 Task: Add the task  Develop a new online voting system for elections to the section Breakneck Pace in the project AgileEngine and add a Due Date to the respective task as 2024/01/02
Action: Mouse moved to (31, 338)
Screenshot: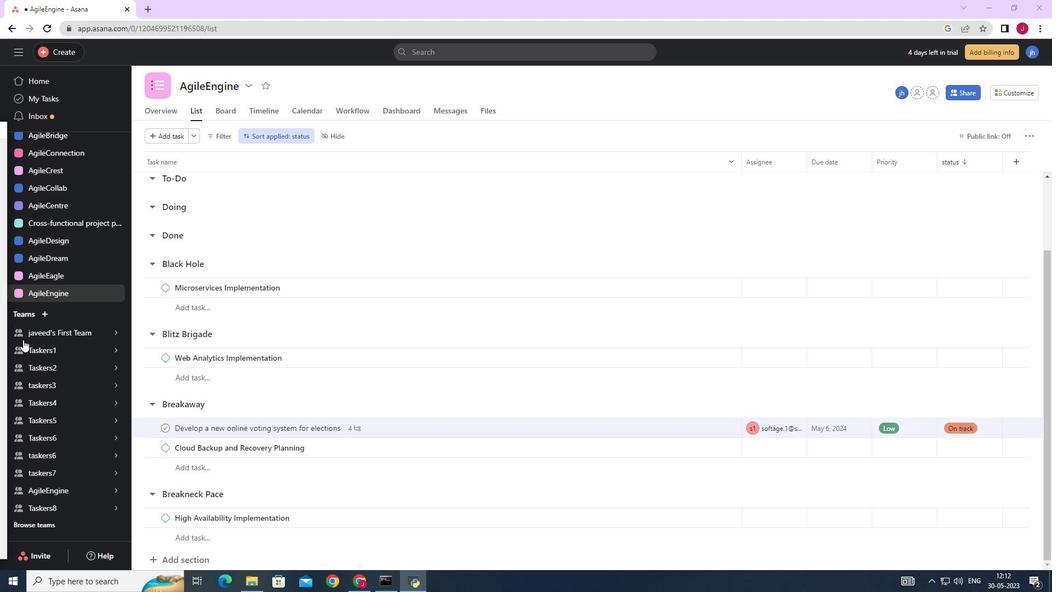 
Action: Mouse scrolled (31, 338) with delta (0, 0)
Screenshot: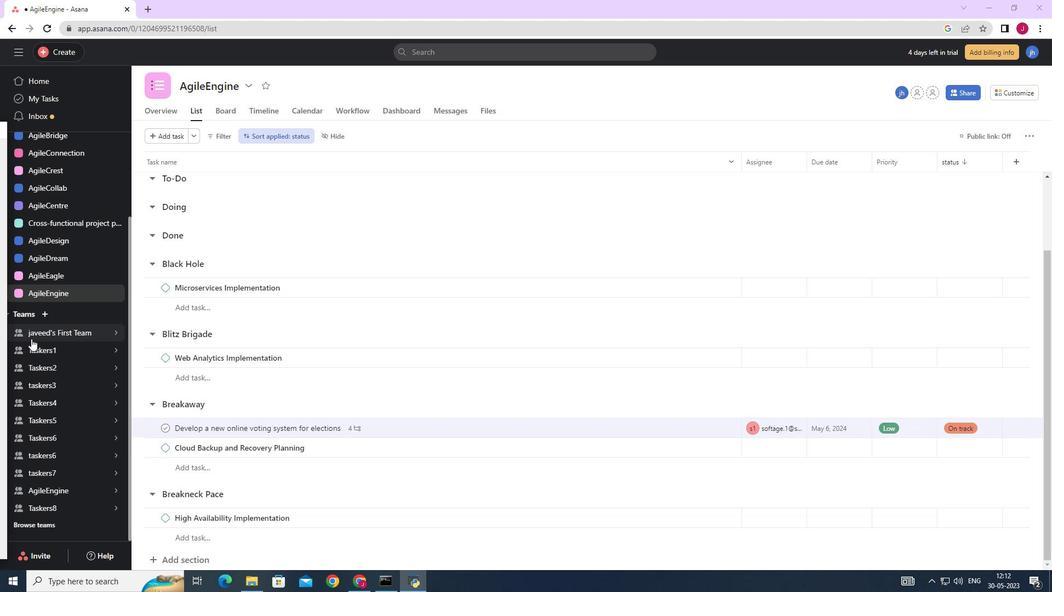
Action: Mouse scrolled (31, 338) with delta (0, 0)
Screenshot: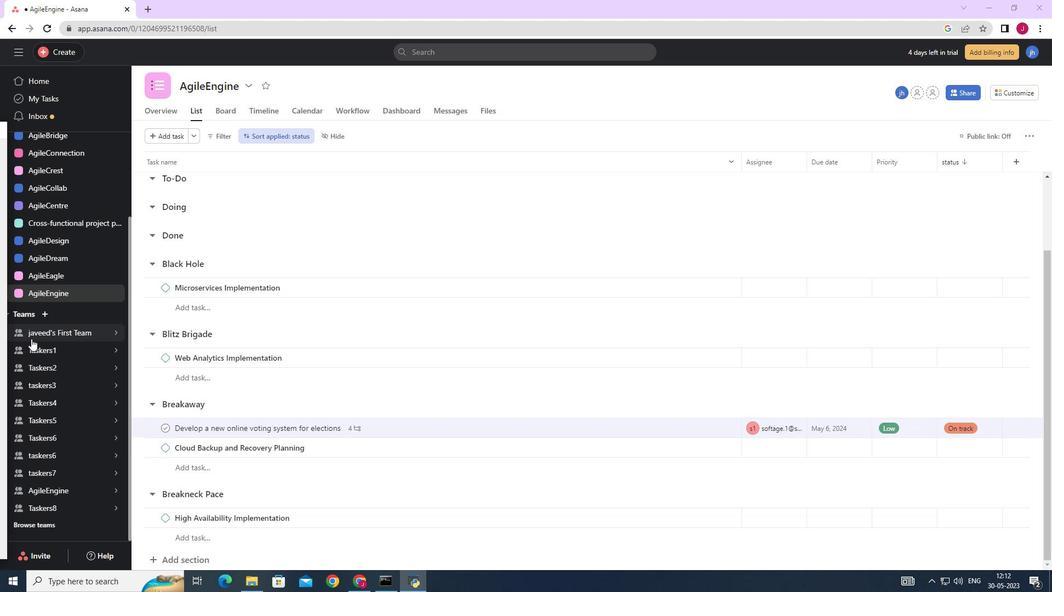 
Action: Mouse moved to (35, 340)
Screenshot: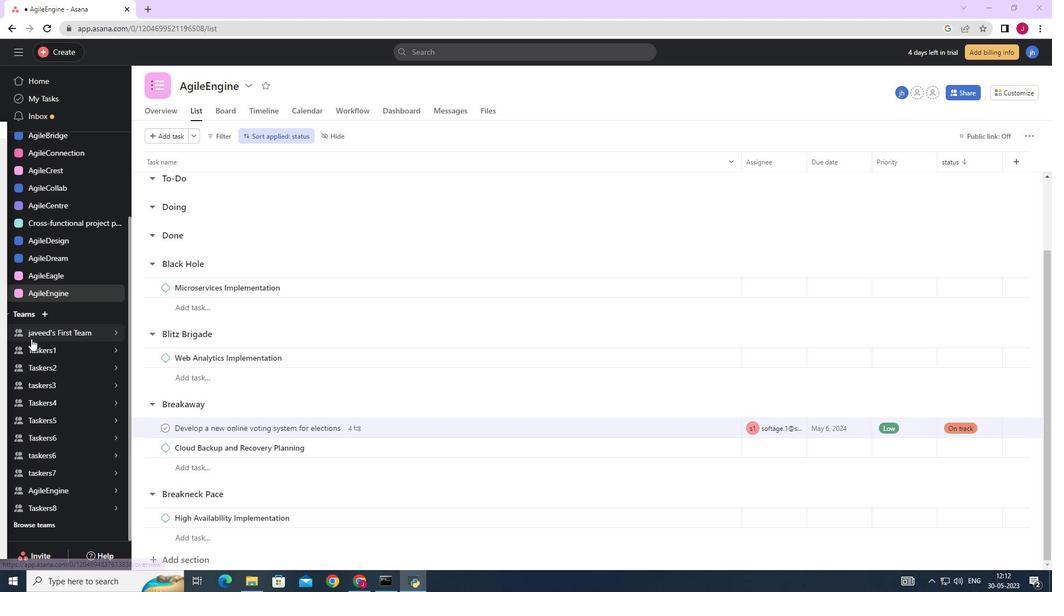 
Action: Mouse scrolled (35, 340) with delta (0, 0)
Screenshot: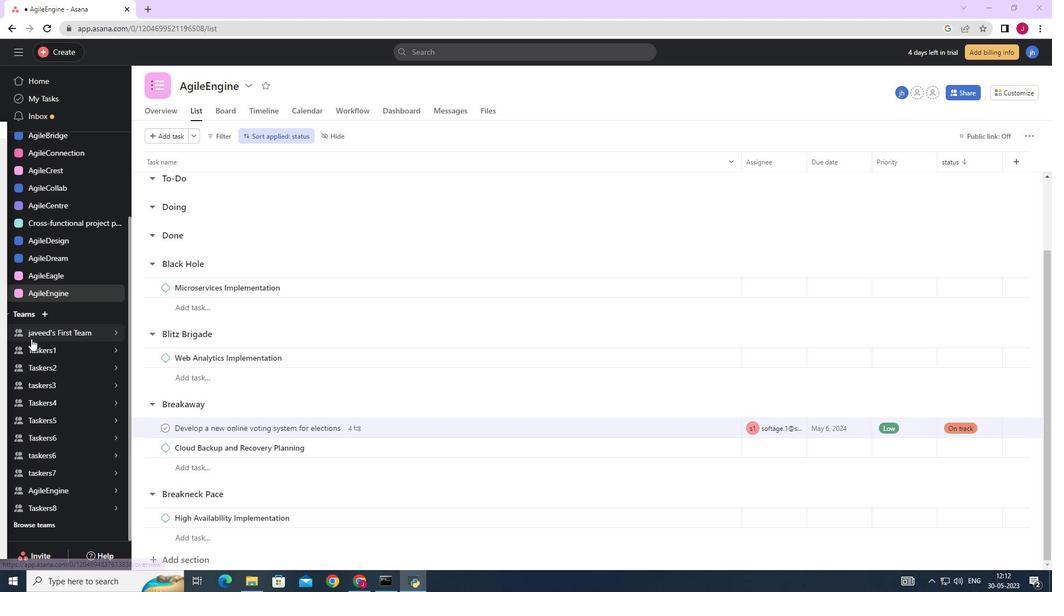 
Action: Mouse moved to (697, 397)
Screenshot: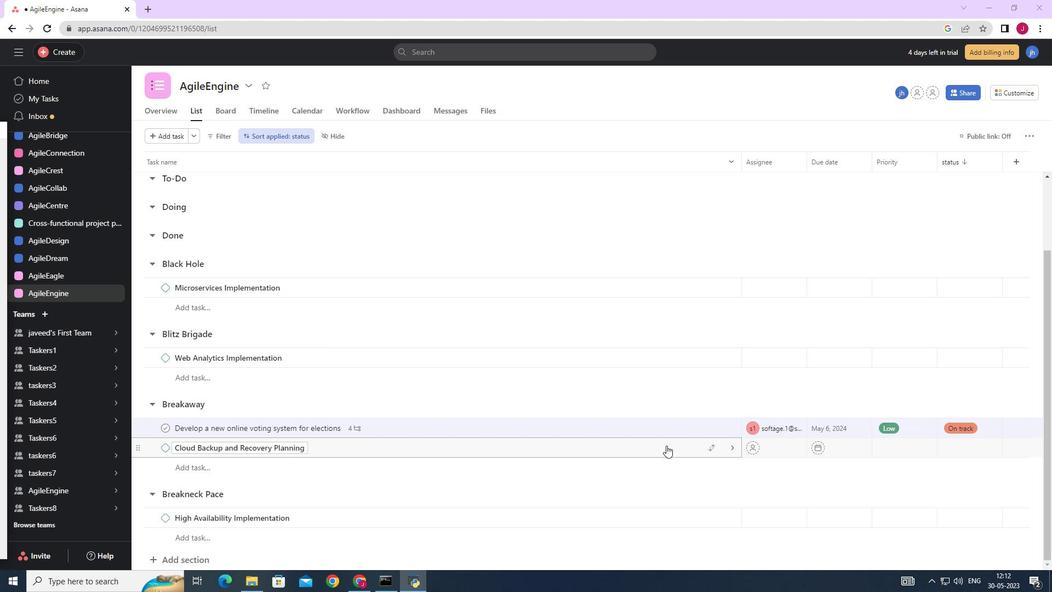 
Action: Mouse scrolled (696, 399) with delta (0, 0)
Screenshot: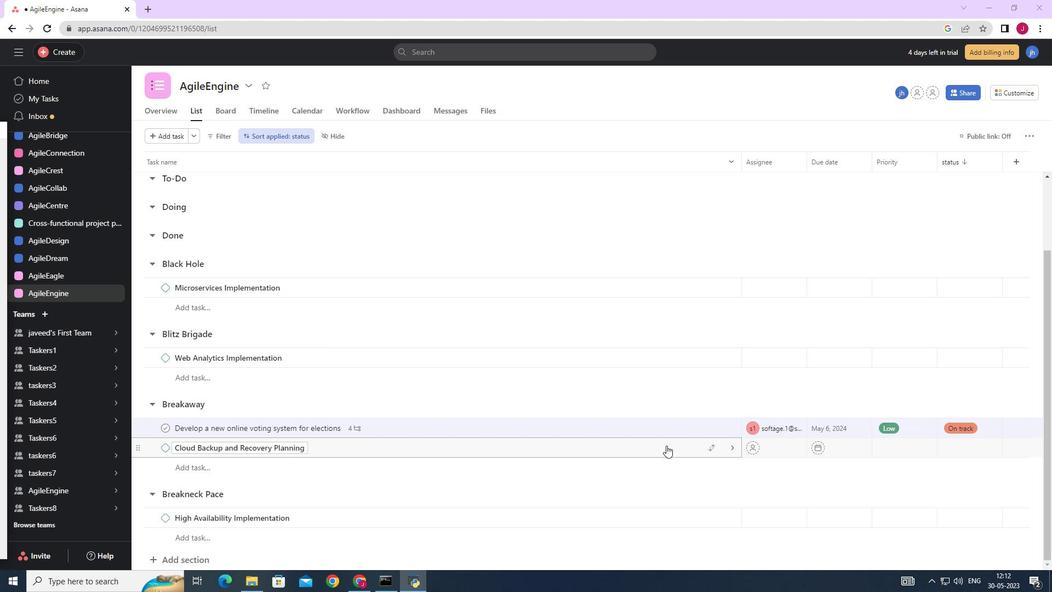 
Action: Mouse moved to (698, 395)
Screenshot: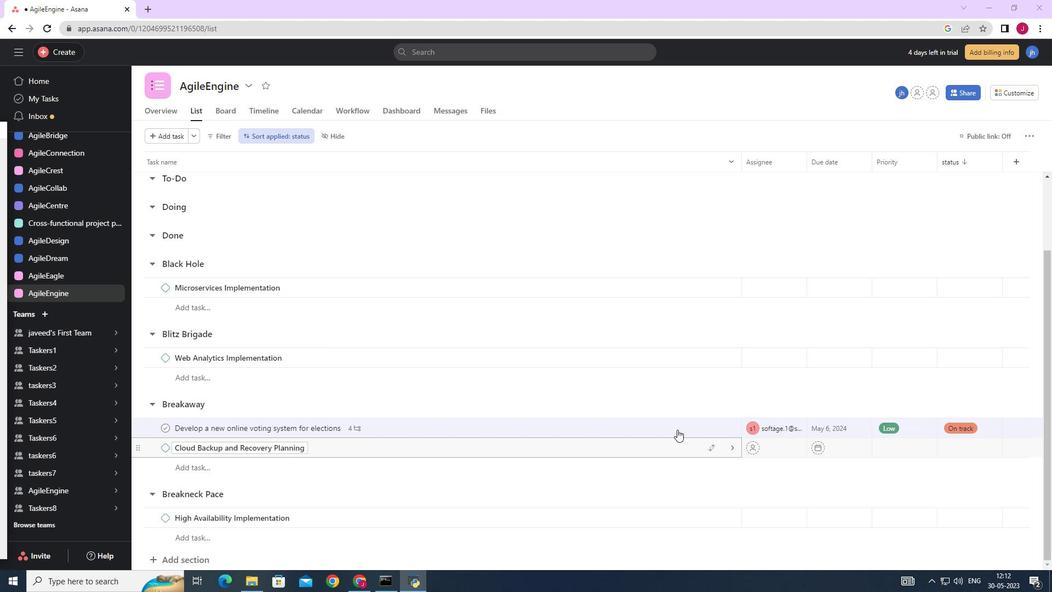 
Action: Mouse scrolled (698, 395) with delta (0, 0)
Screenshot: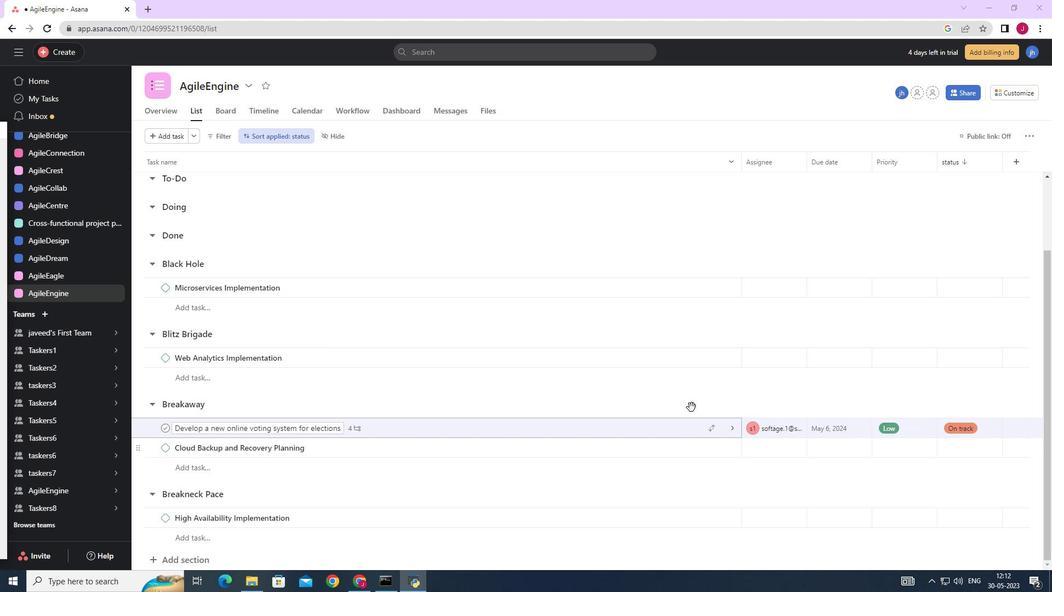 
Action: Mouse scrolled (698, 395) with delta (0, 0)
Screenshot: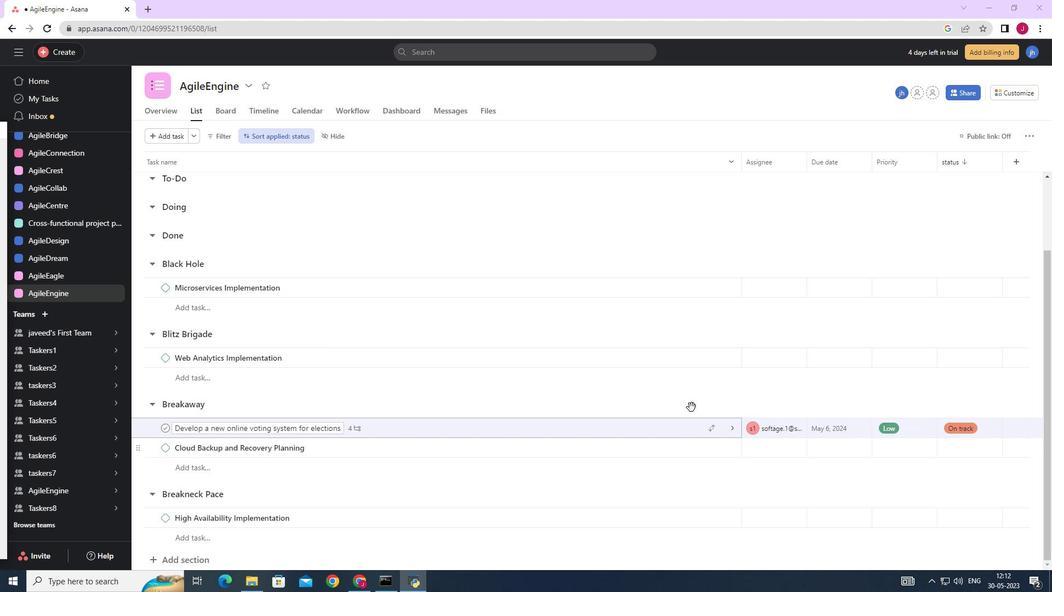 
Action: Mouse scrolled (698, 395) with delta (0, 0)
Screenshot: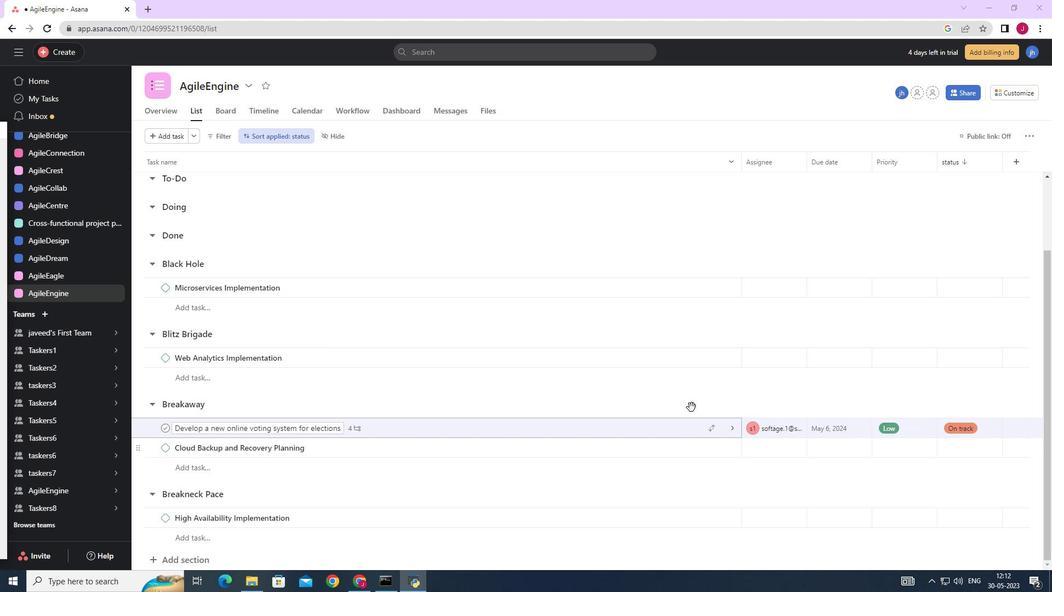 
Action: Mouse scrolled (698, 395) with delta (0, 0)
Screenshot: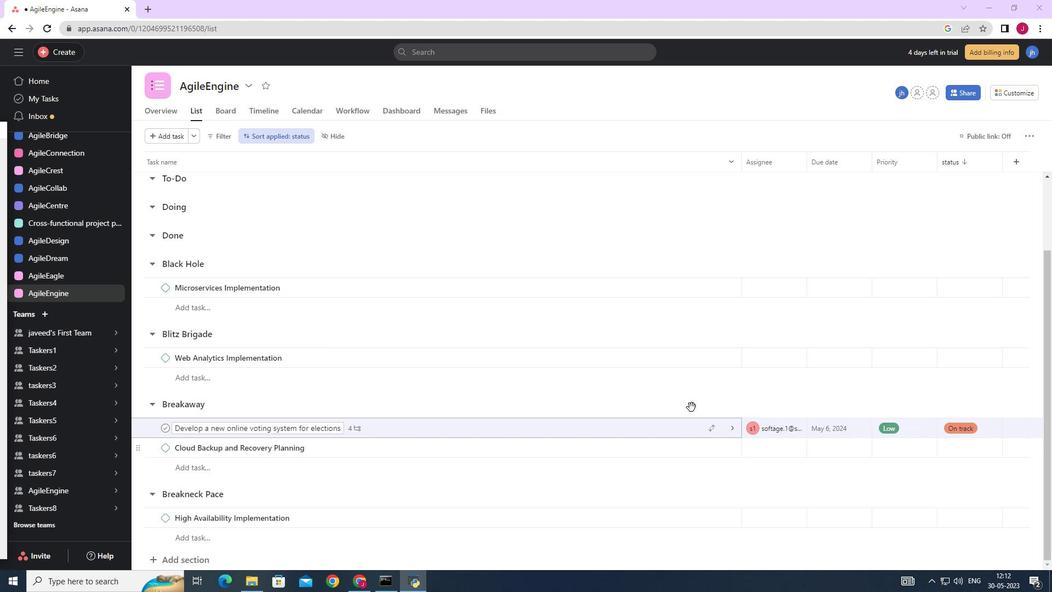 
Action: Mouse moved to (711, 429)
Screenshot: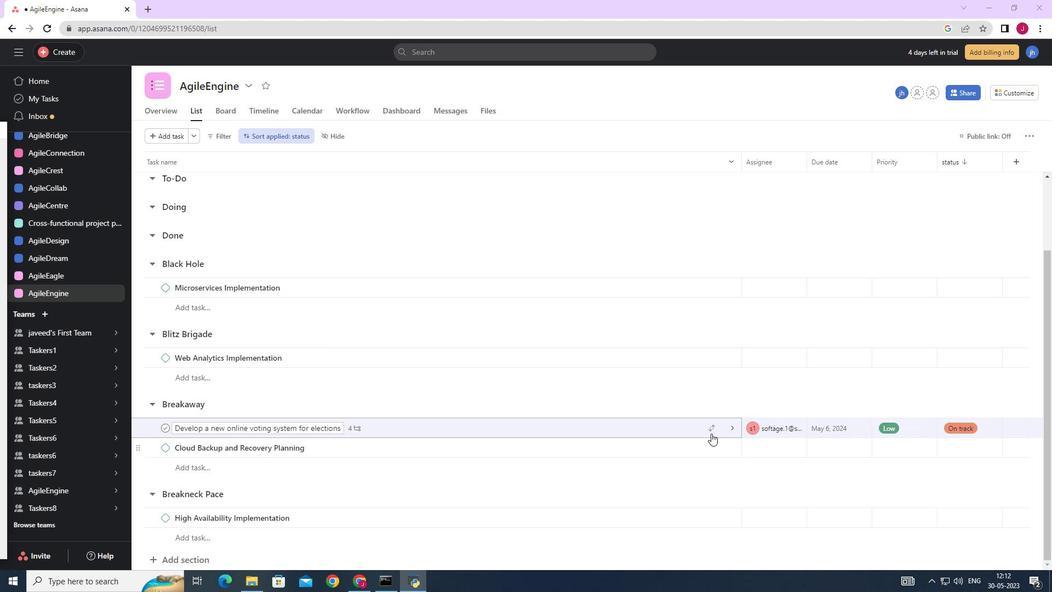 
Action: Mouse pressed left at (711, 429)
Screenshot: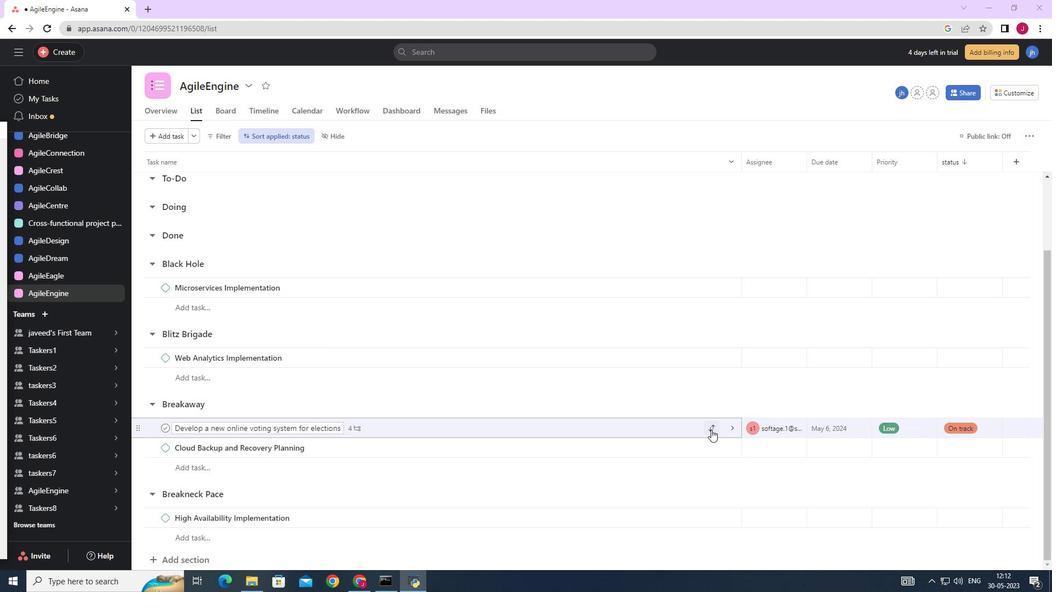 
Action: Mouse moved to (670, 407)
Screenshot: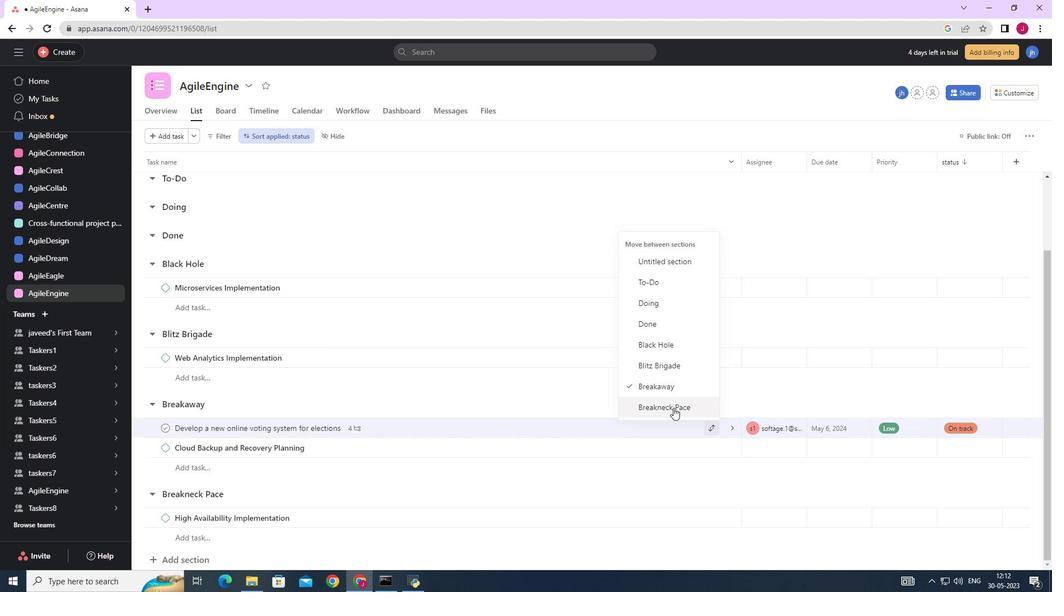 
Action: Mouse pressed left at (670, 407)
Screenshot: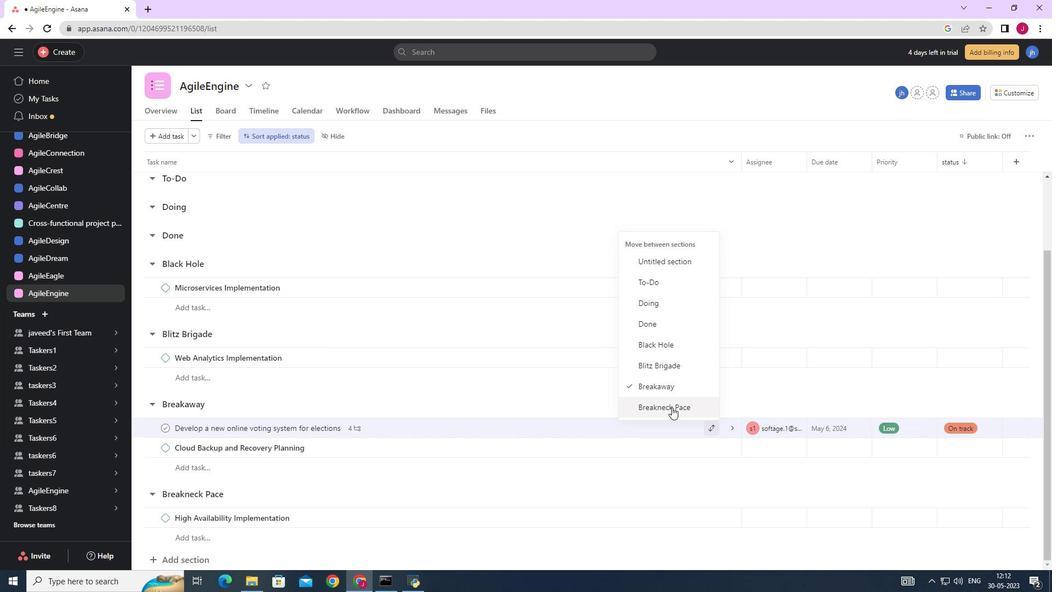 
Action: Mouse moved to (839, 501)
Screenshot: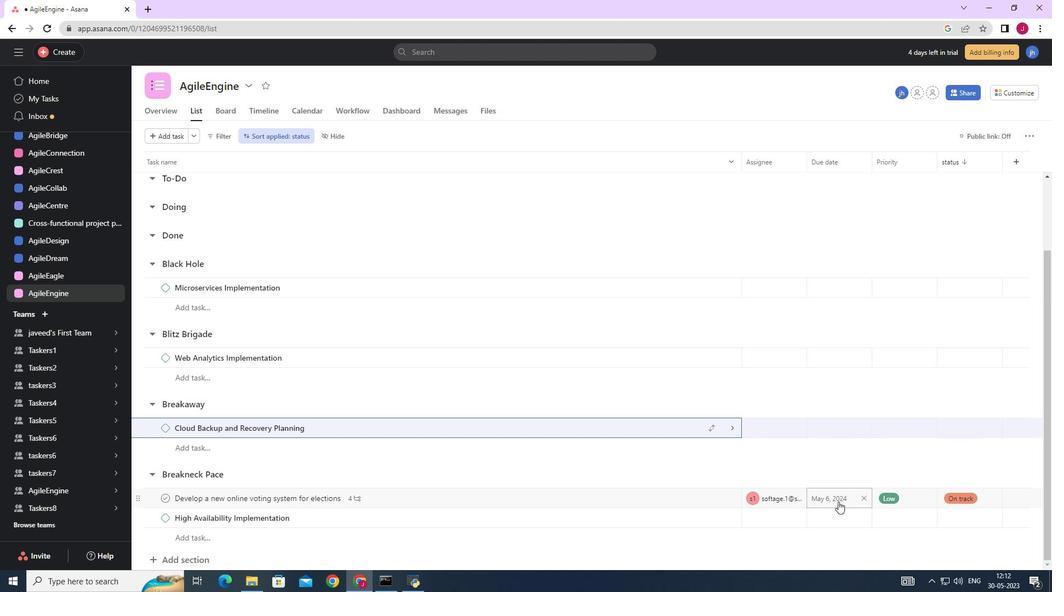 
Action: Mouse pressed left at (839, 501)
Screenshot: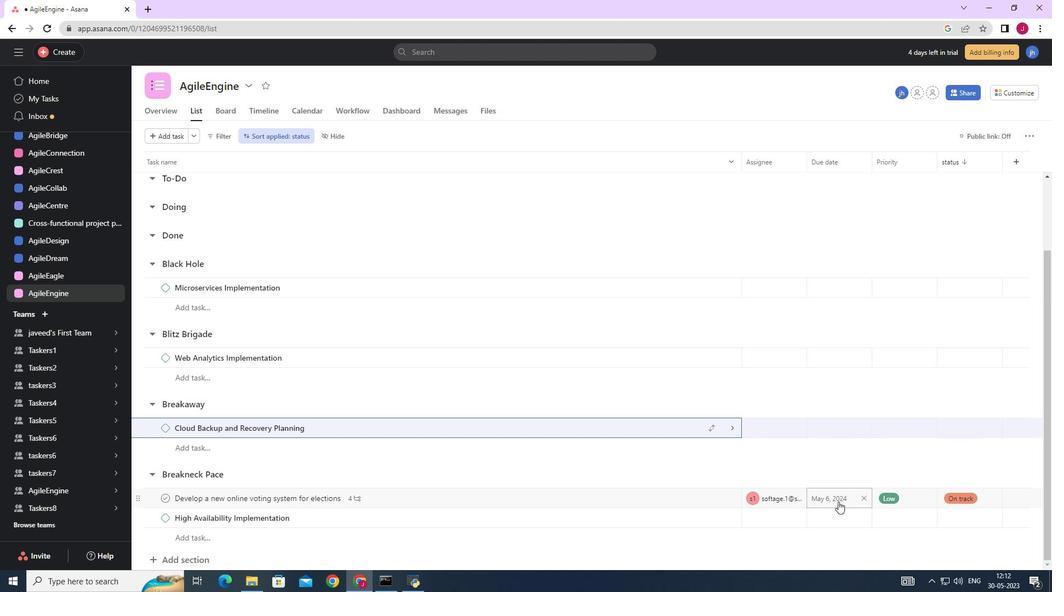 
Action: Mouse moved to (829, 323)
Screenshot: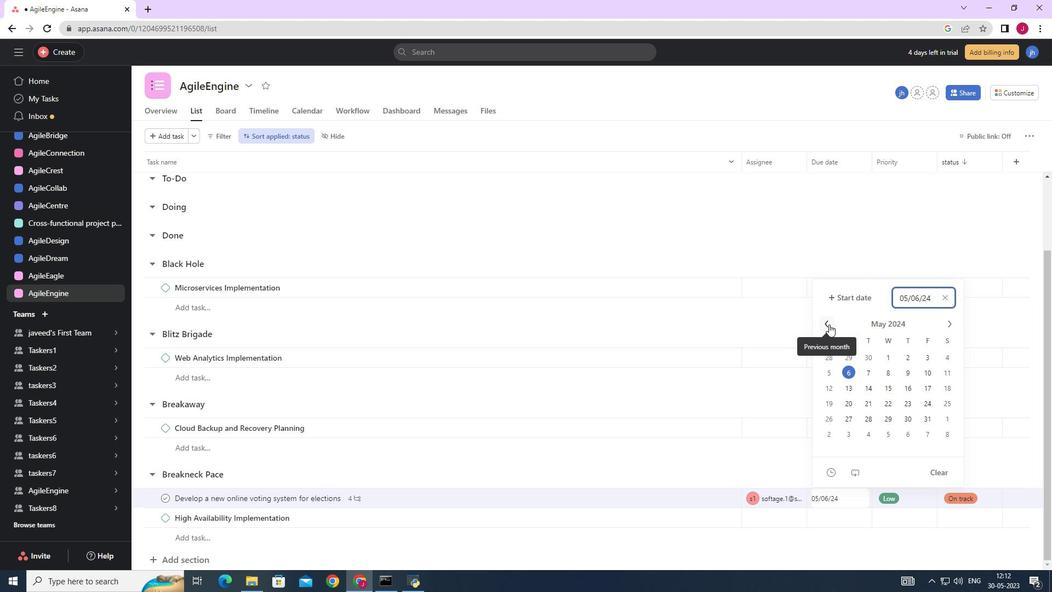 
Action: Mouse pressed left at (829, 323)
Screenshot: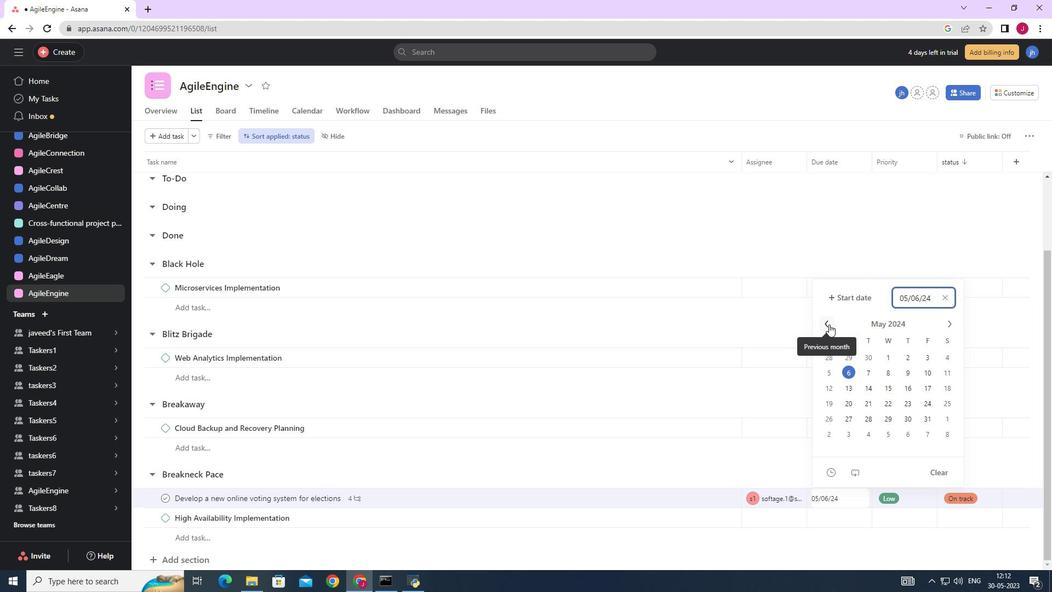 
Action: Mouse pressed left at (829, 323)
Screenshot: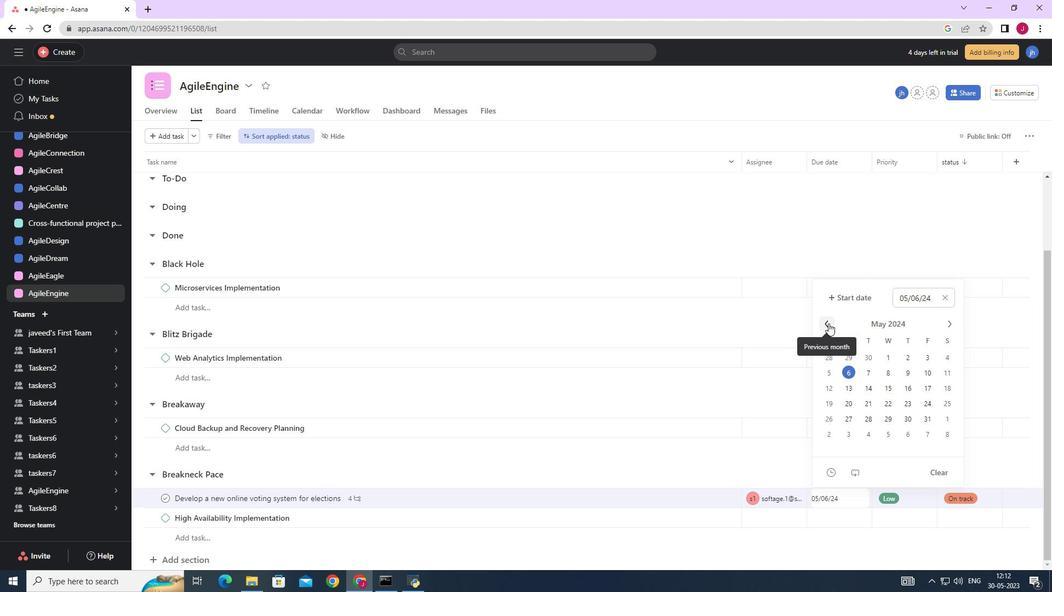 
Action: Mouse pressed left at (829, 323)
Screenshot: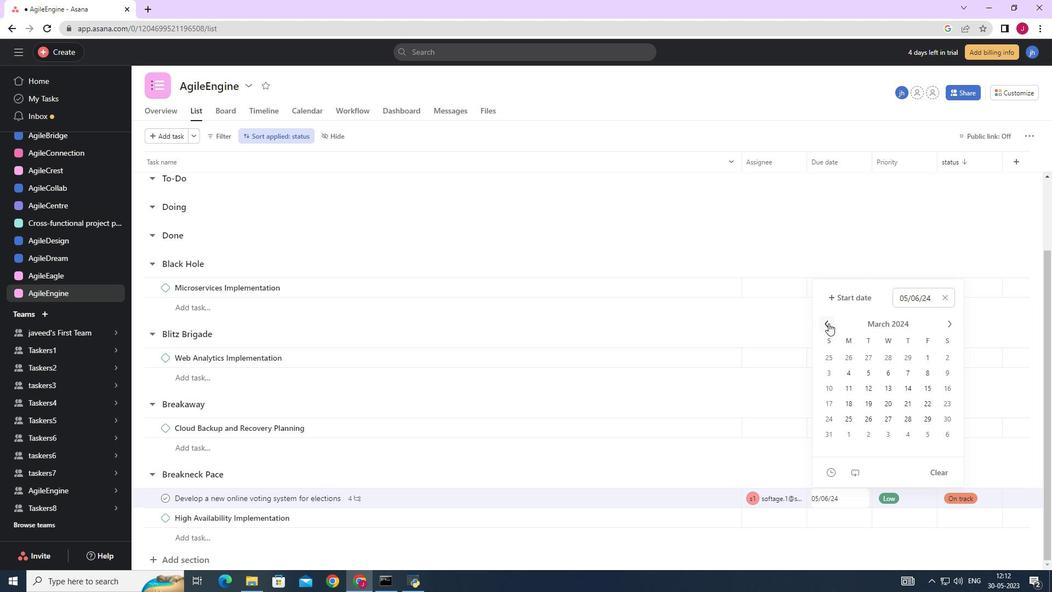 
Action: Mouse pressed left at (829, 323)
Screenshot: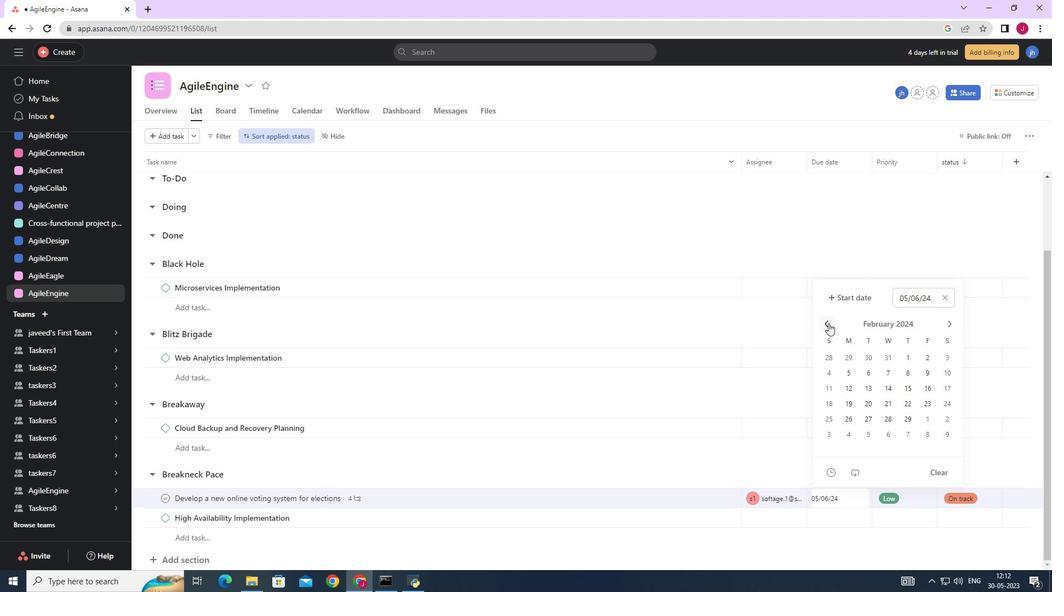 
Action: Mouse moved to (872, 358)
Screenshot: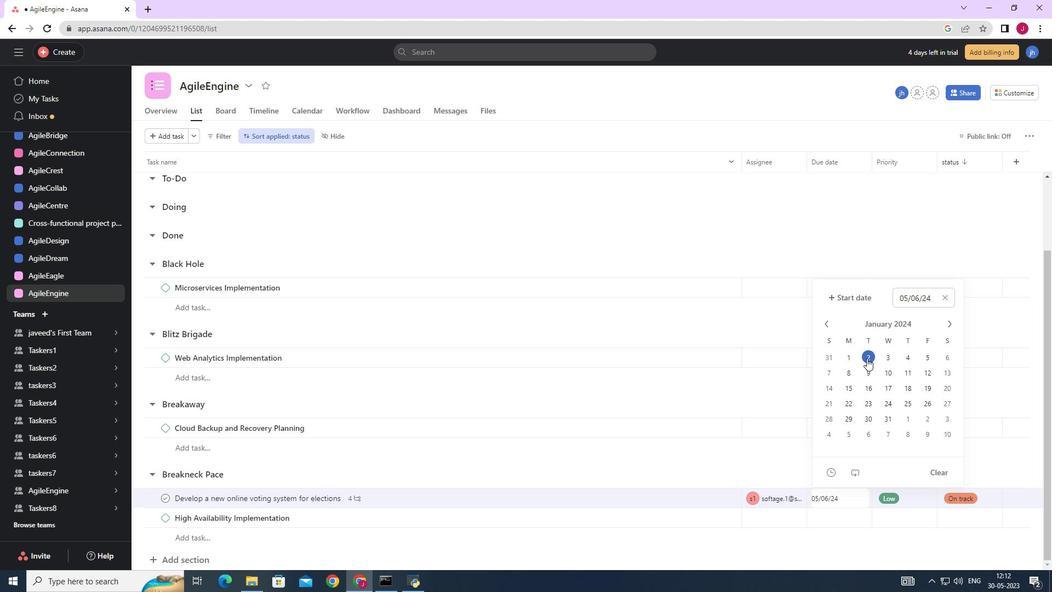 
Action: Mouse pressed left at (872, 358)
Screenshot: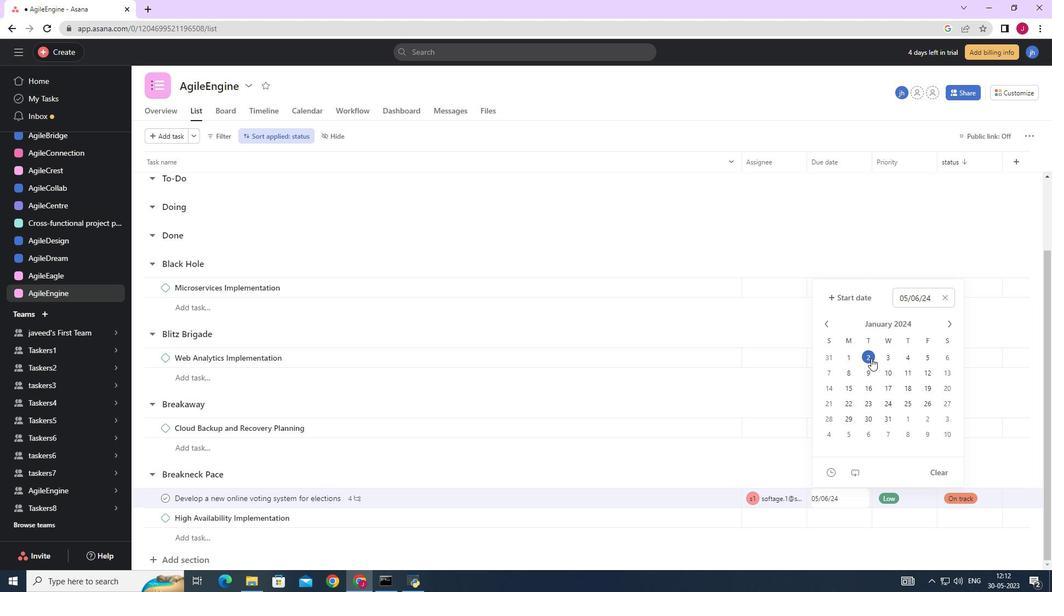 
Action: Mouse moved to (976, 258)
Screenshot: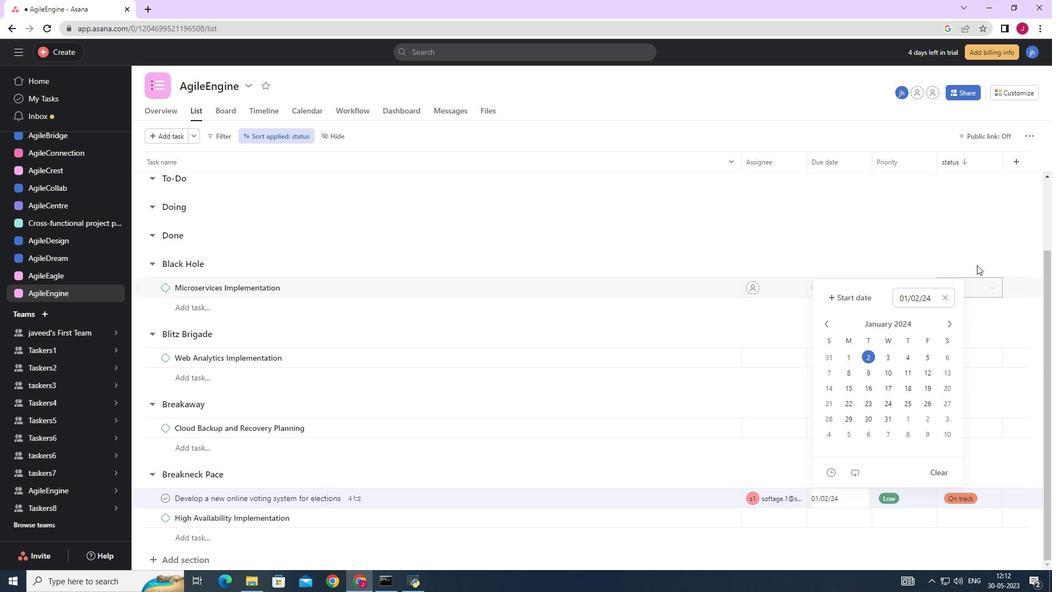 
Action: Mouse pressed left at (976, 258)
Screenshot: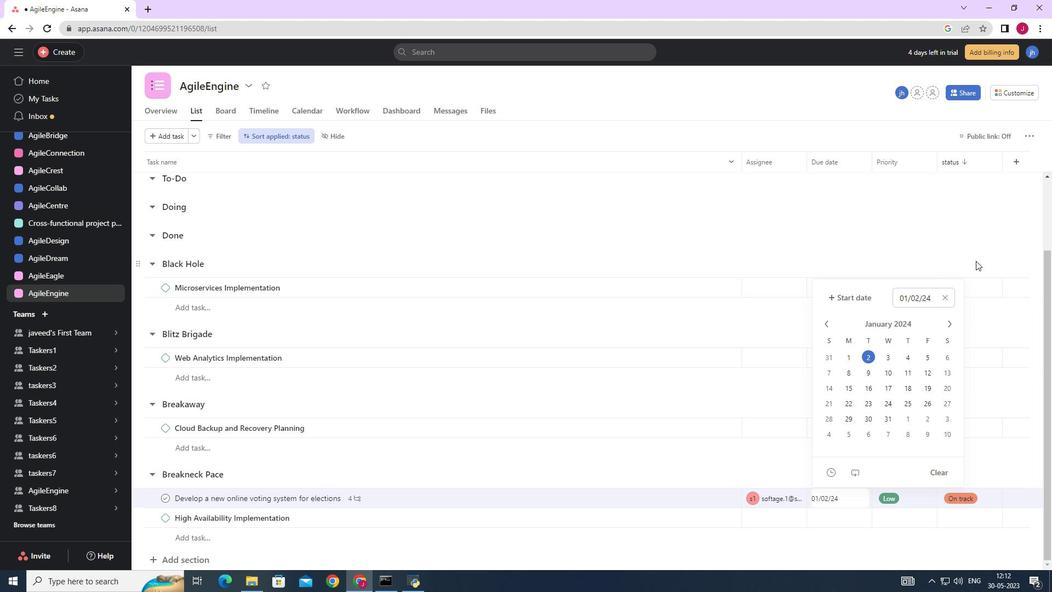 
